 Task: Prepare the "Dashboard detail" page setting.
Action: Mouse moved to (907, 64)
Screenshot: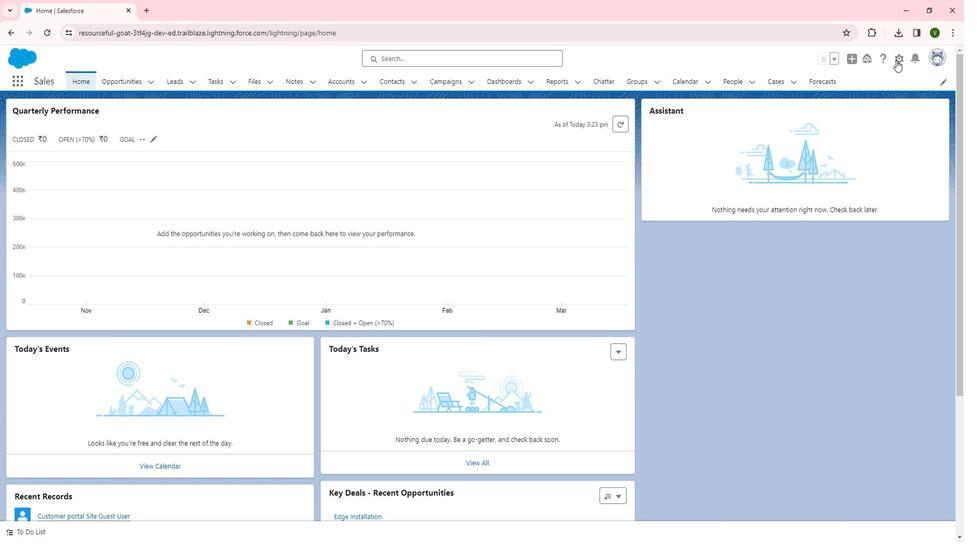 
Action: Mouse pressed left at (907, 64)
Screenshot: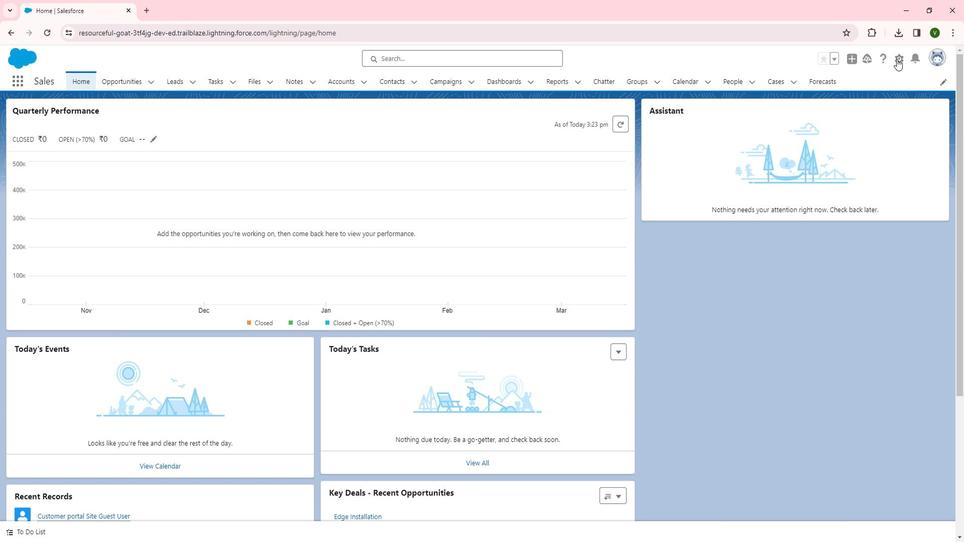 
Action: Mouse moved to (872, 94)
Screenshot: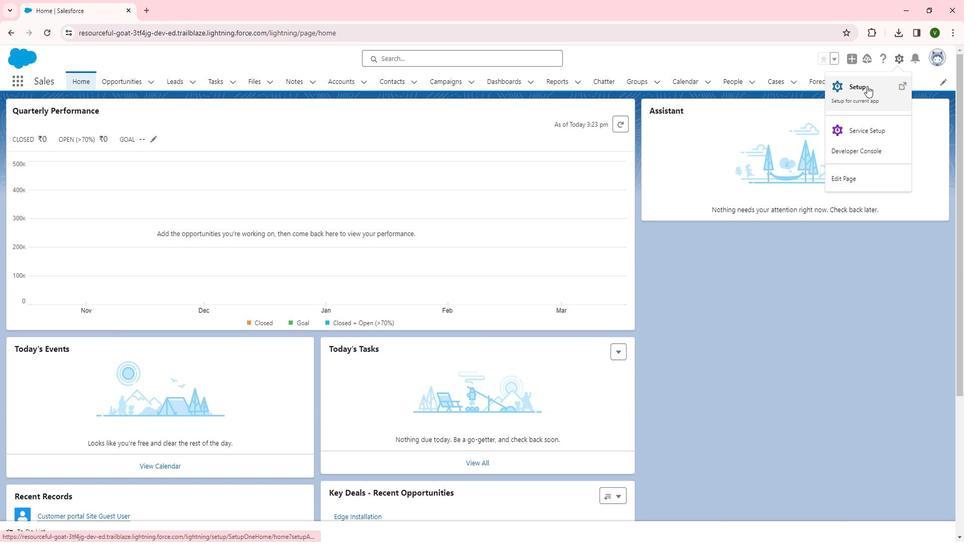 
Action: Mouse pressed left at (872, 94)
Screenshot: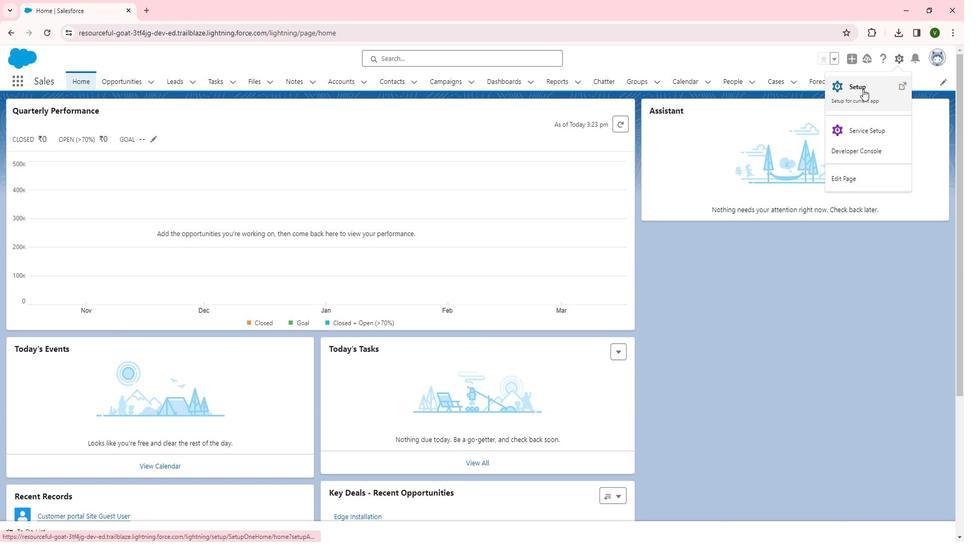 
Action: Mouse moved to (56, 355)
Screenshot: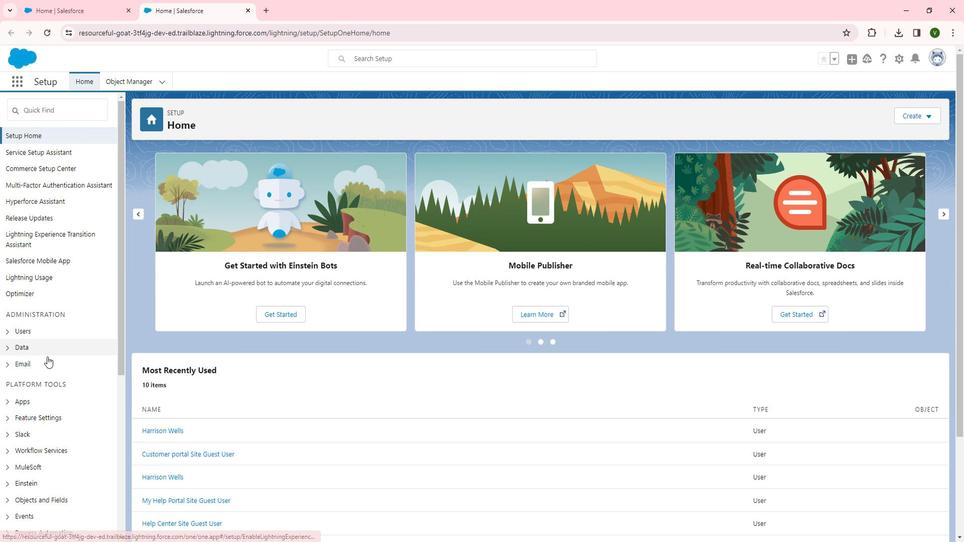 
Action: Mouse scrolled (56, 354) with delta (0, 0)
Screenshot: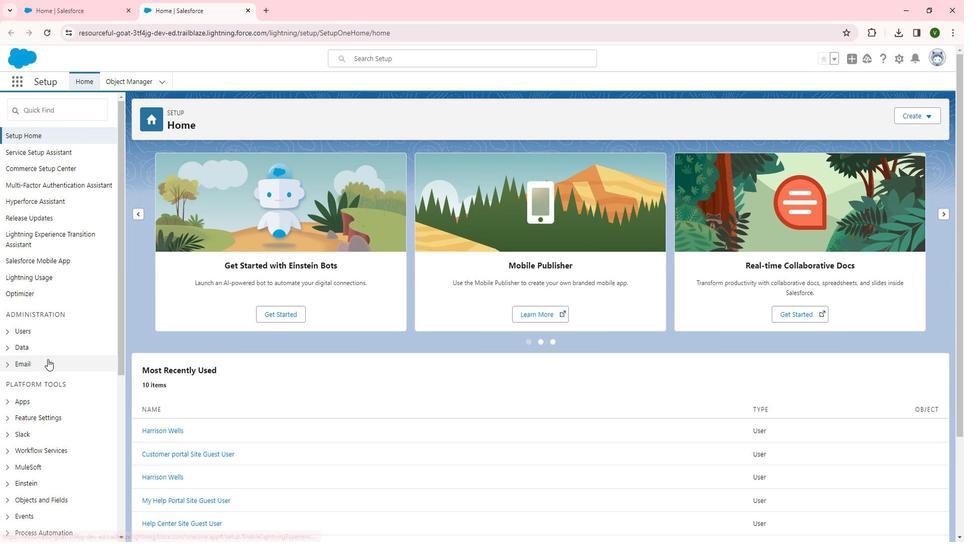 
Action: Mouse moved to (46, 361)
Screenshot: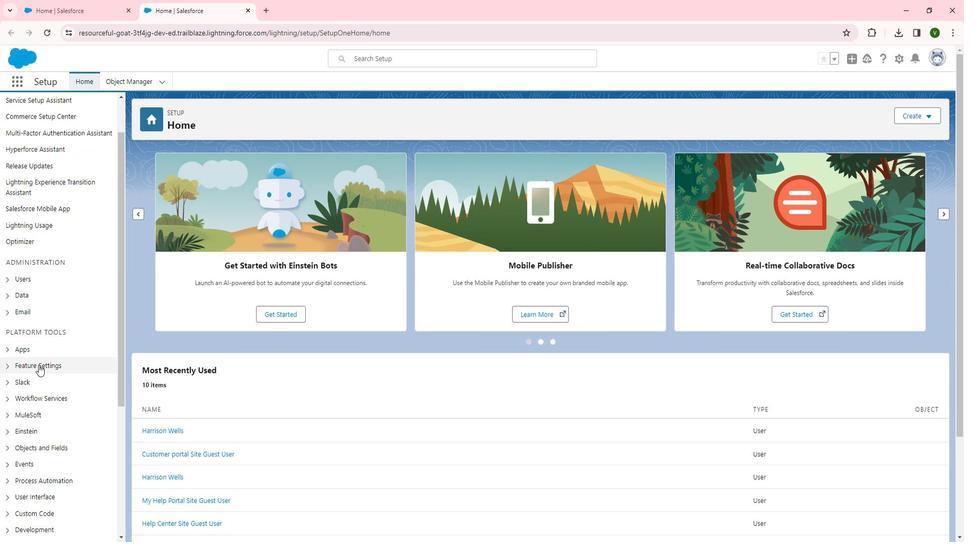 
Action: Mouse pressed left at (46, 361)
Screenshot: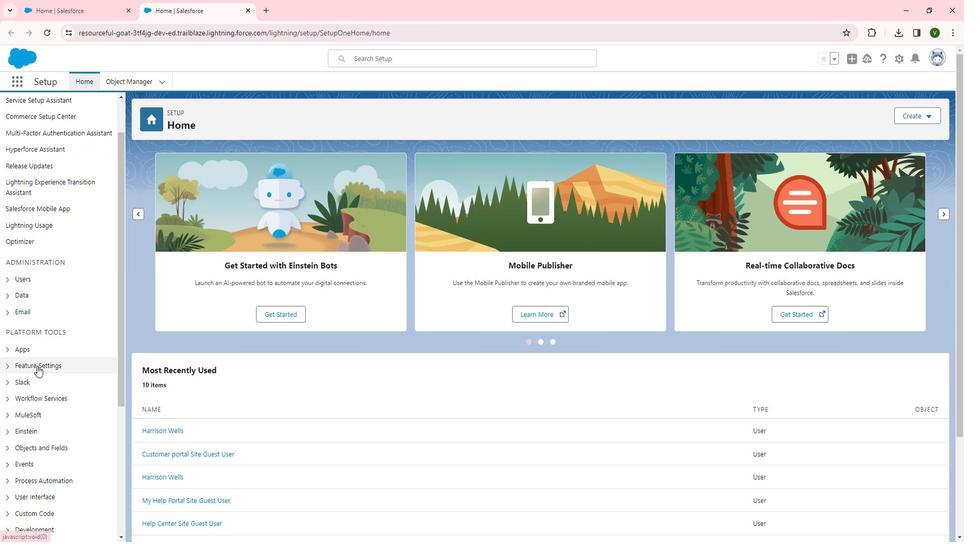 
Action: Mouse moved to (79, 344)
Screenshot: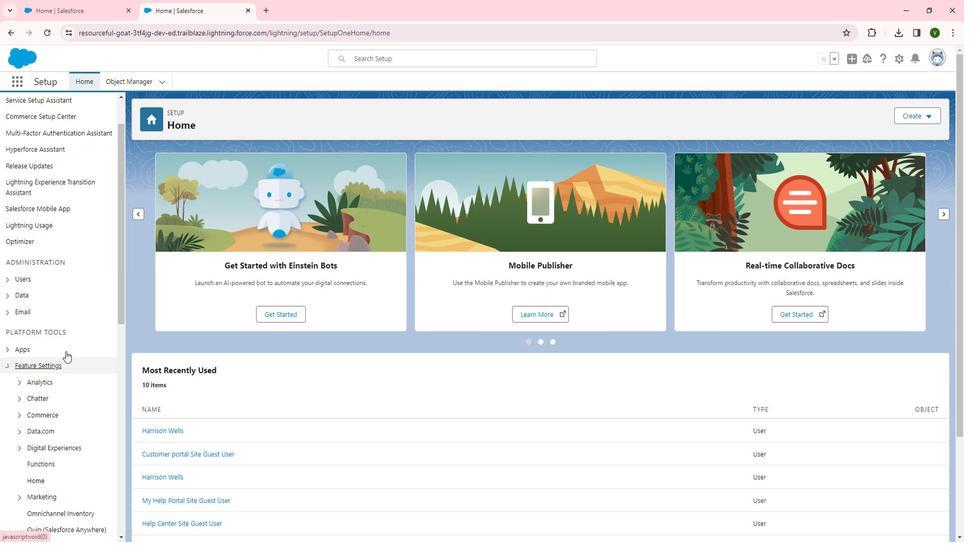 
Action: Mouse scrolled (79, 343) with delta (0, 0)
Screenshot: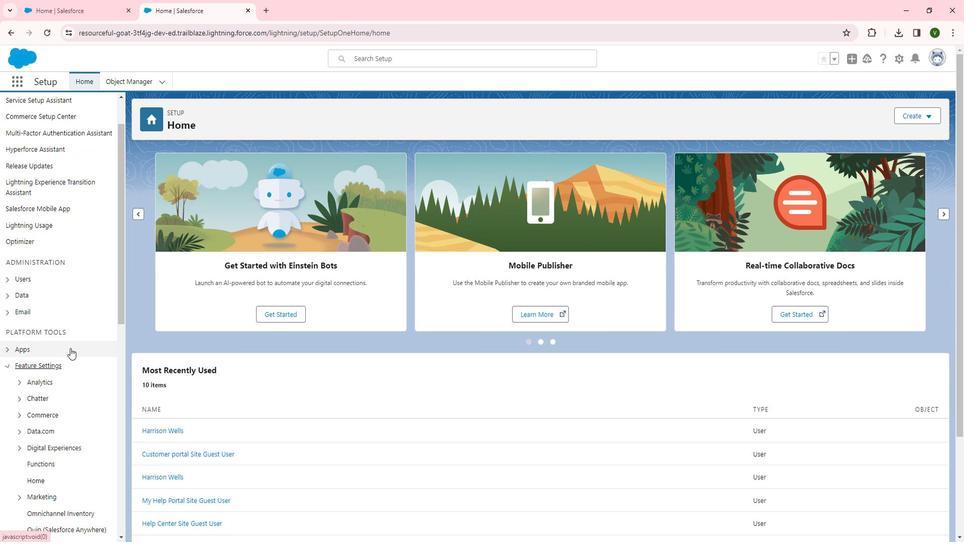 
Action: Mouse scrolled (79, 343) with delta (0, 0)
Screenshot: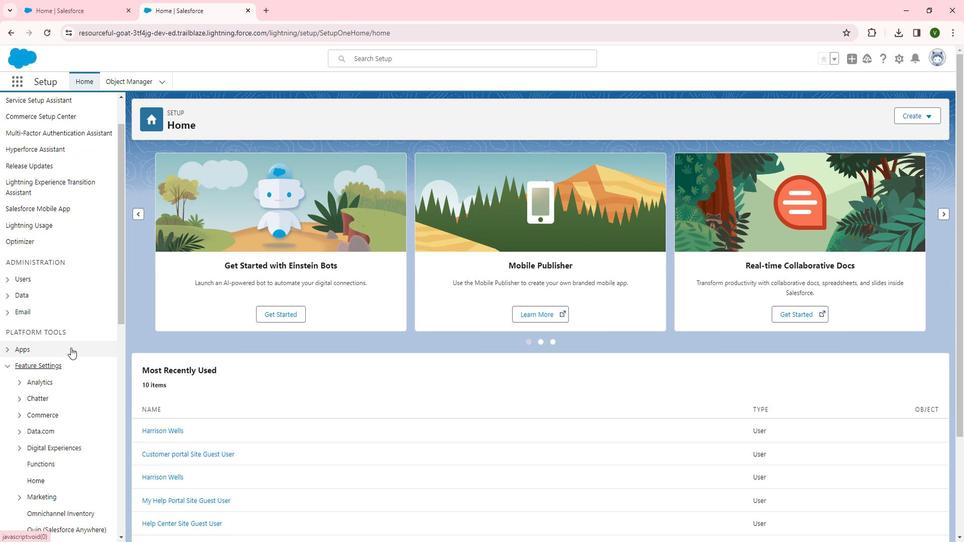 
Action: Mouse scrolled (79, 343) with delta (0, 0)
Screenshot: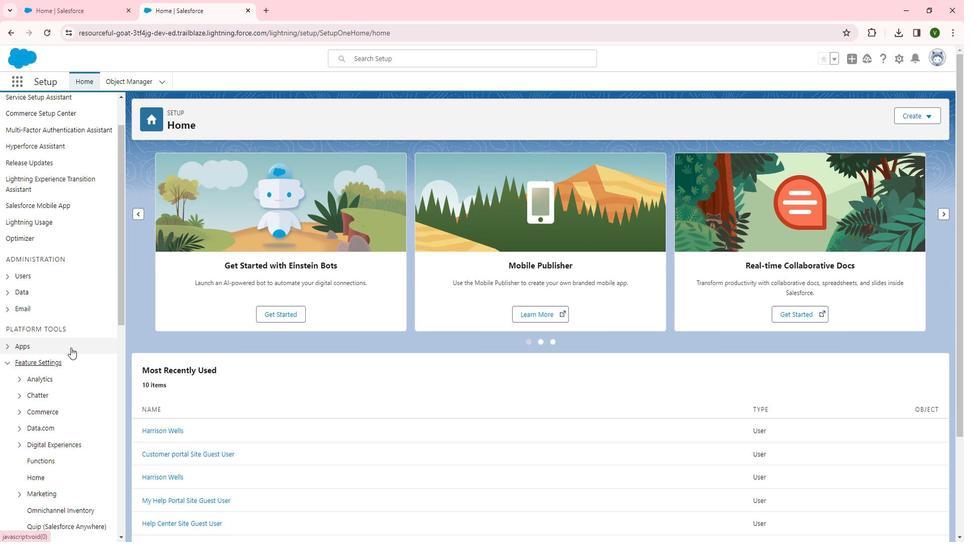 
Action: Mouse moved to (57, 287)
Screenshot: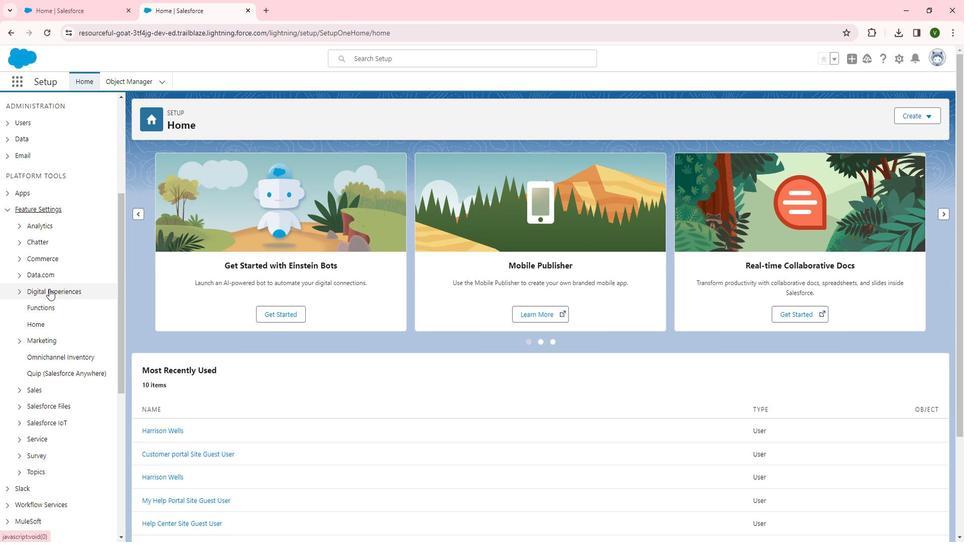 
Action: Mouse pressed left at (57, 287)
Screenshot: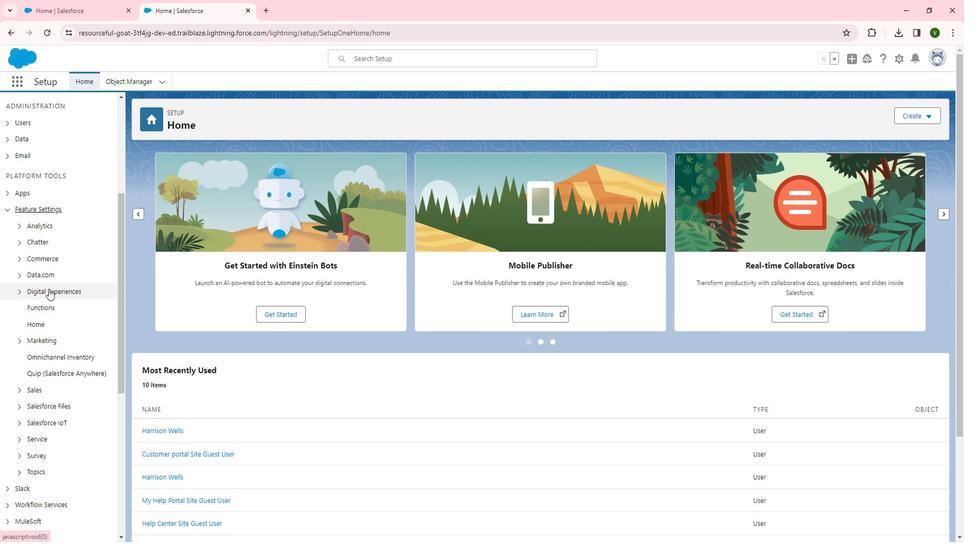 
Action: Mouse moved to (60, 306)
Screenshot: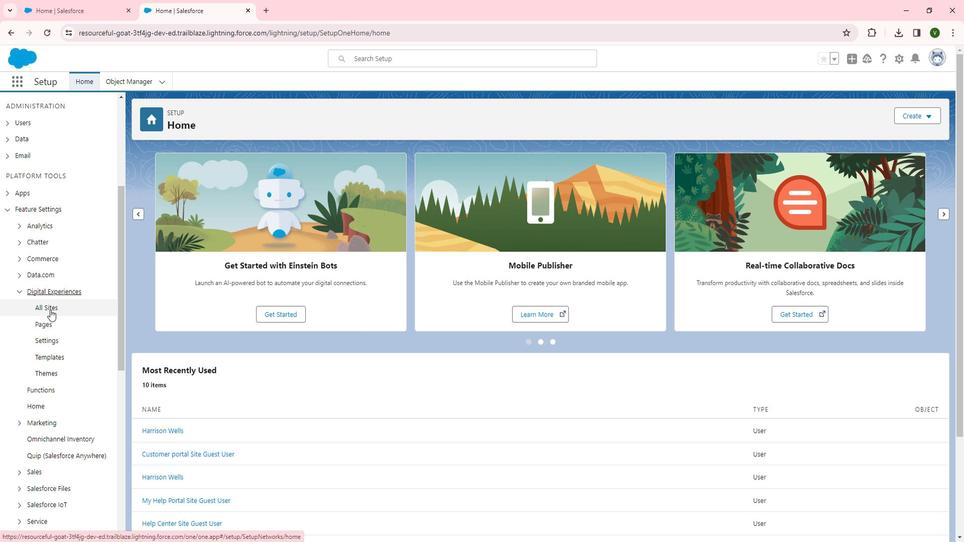 
Action: Mouse pressed left at (60, 306)
Screenshot: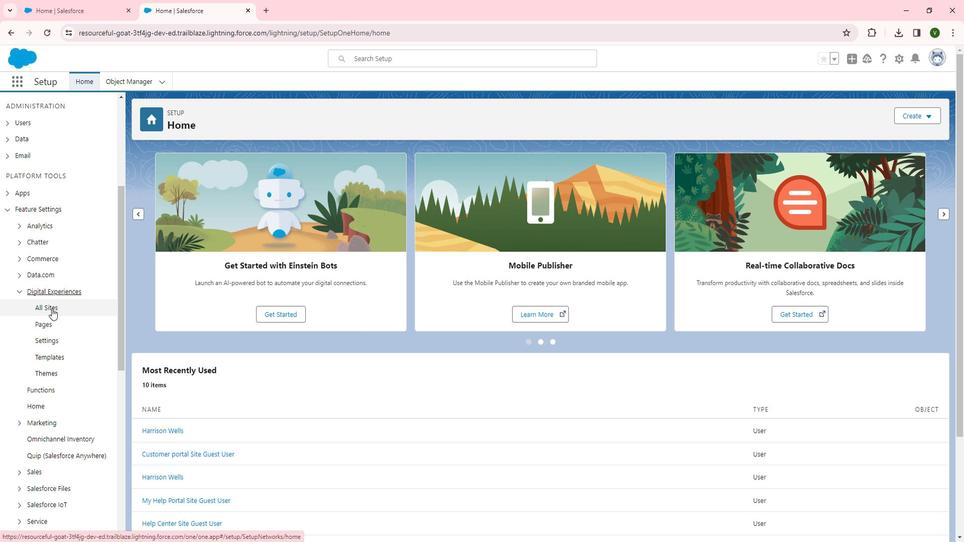 
Action: Mouse moved to (177, 267)
Screenshot: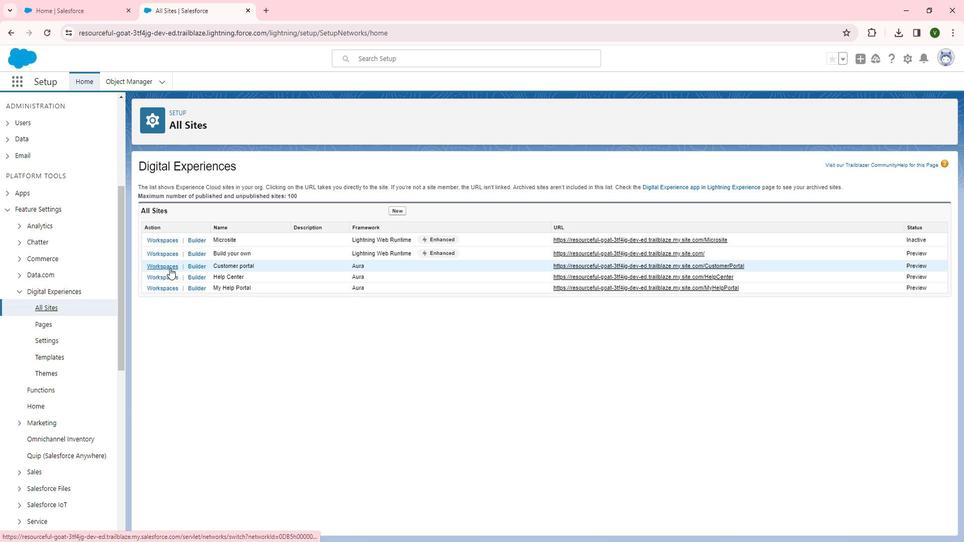 
Action: Mouse pressed left at (177, 267)
Screenshot: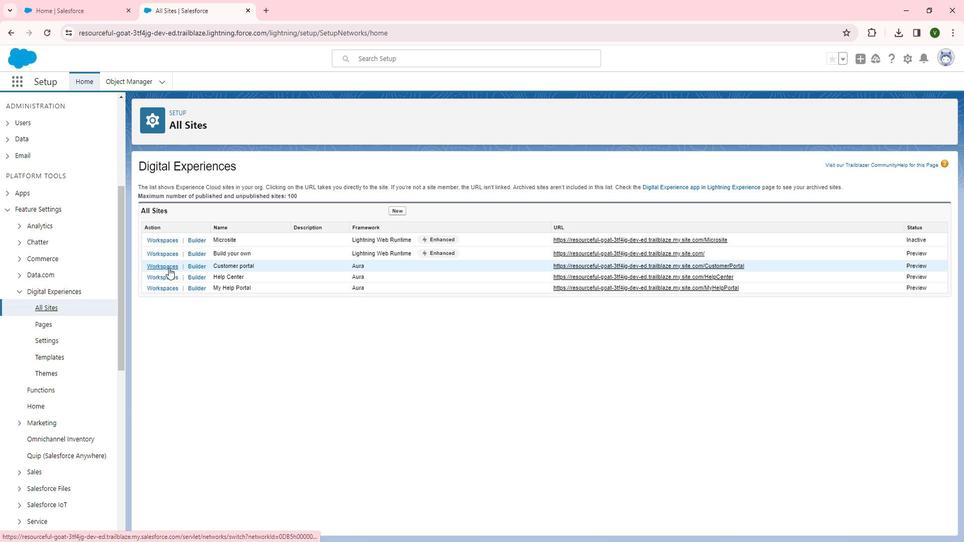 
Action: Mouse moved to (159, 219)
Screenshot: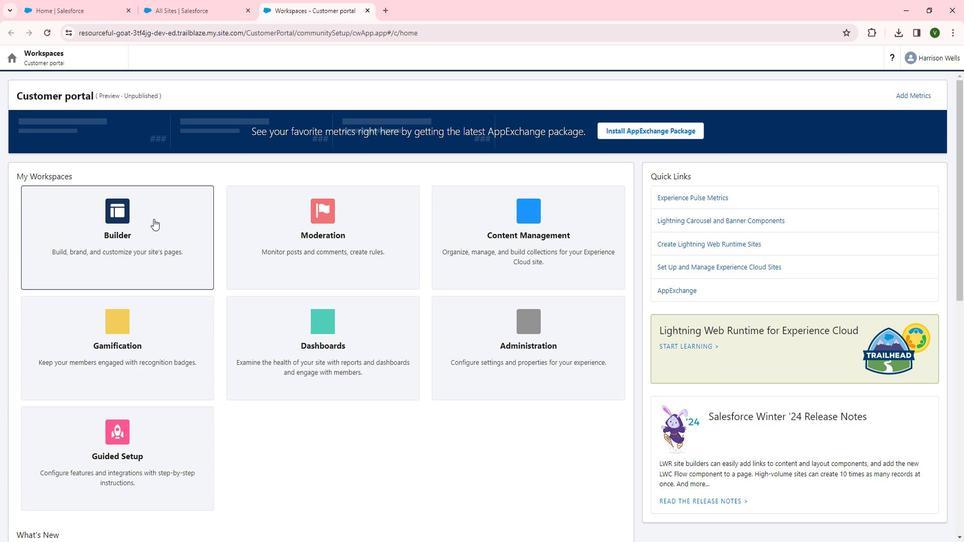 
Action: Mouse pressed left at (159, 219)
Screenshot: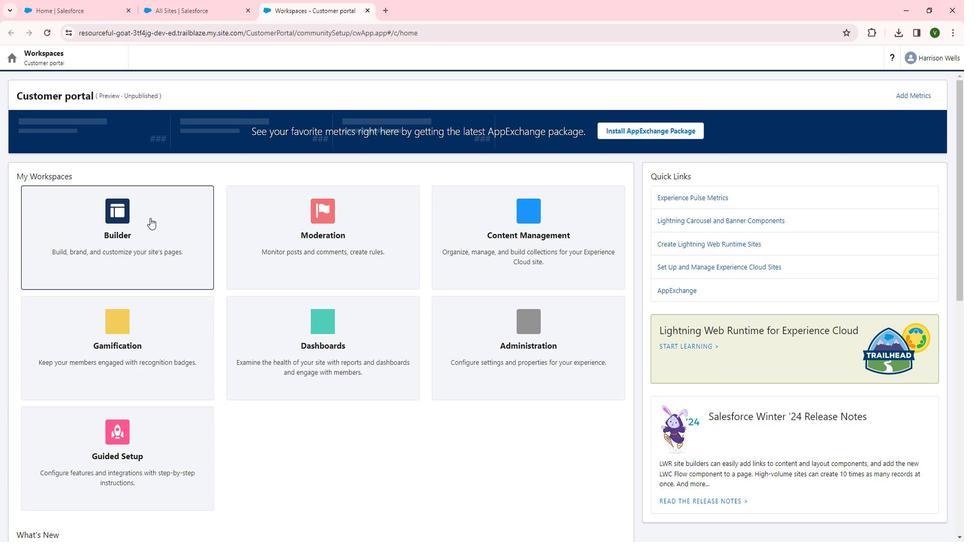 
Action: Mouse moved to (131, 65)
Screenshot: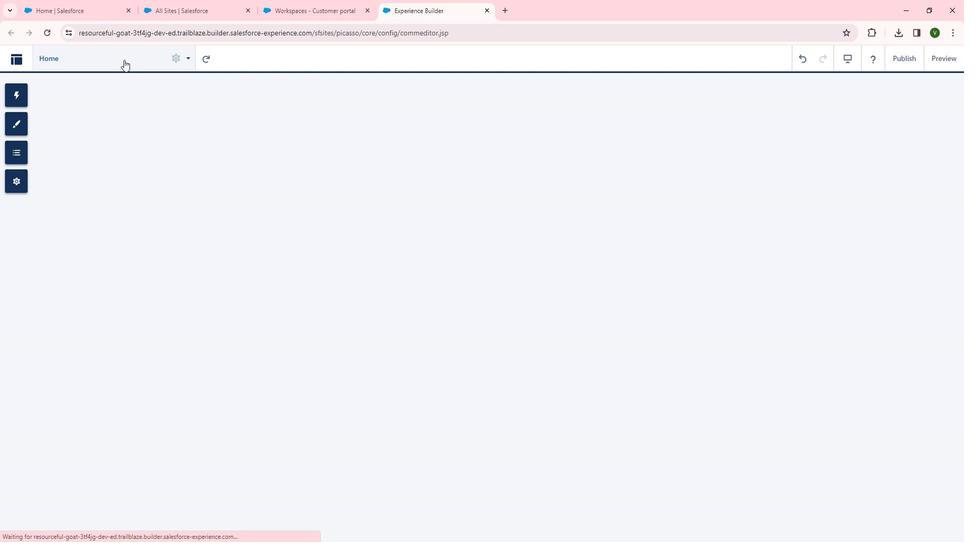 
Action: Mouse pressed left at (131, 65)
Screenshot: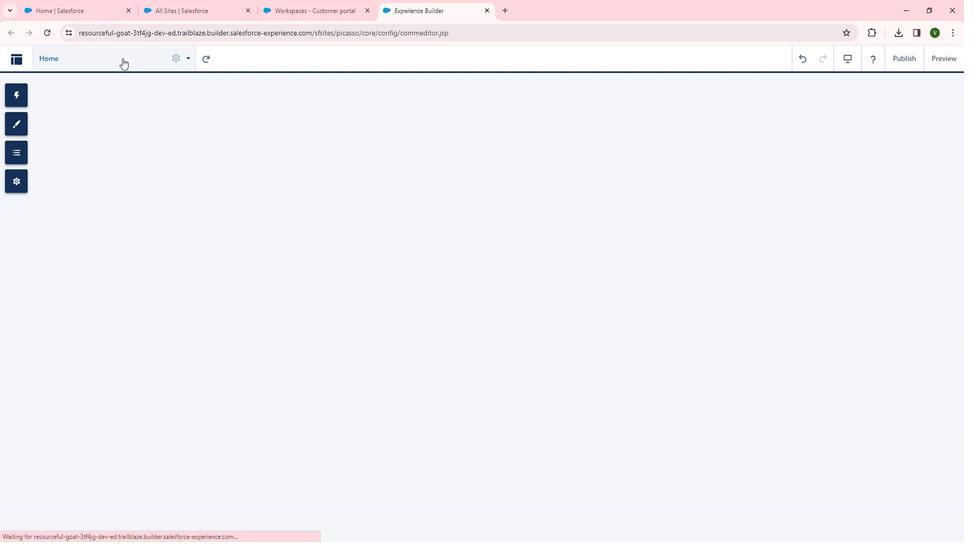 
Action: Mouse moved to (76, 234)
Screenshot: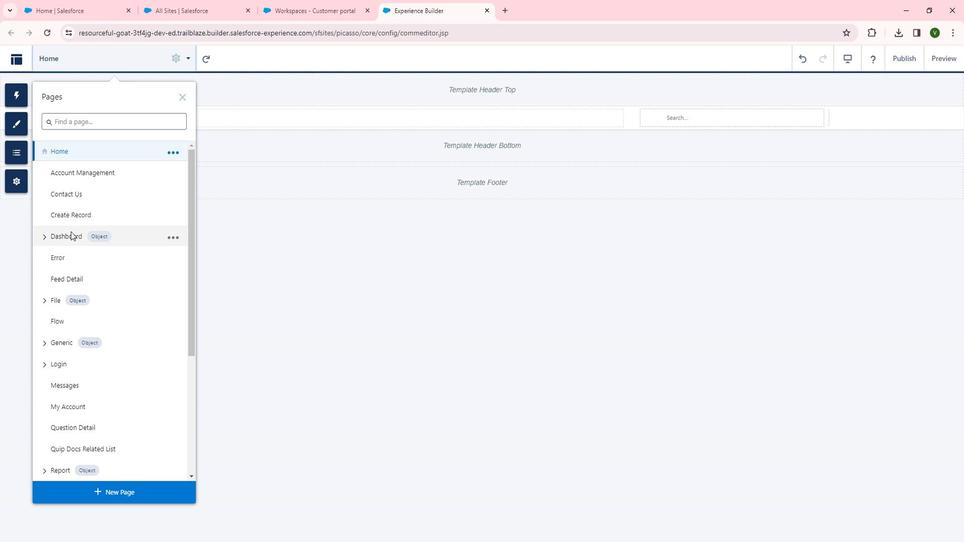 
Action: Mouse pressed left at (76, 234)
Screenshot: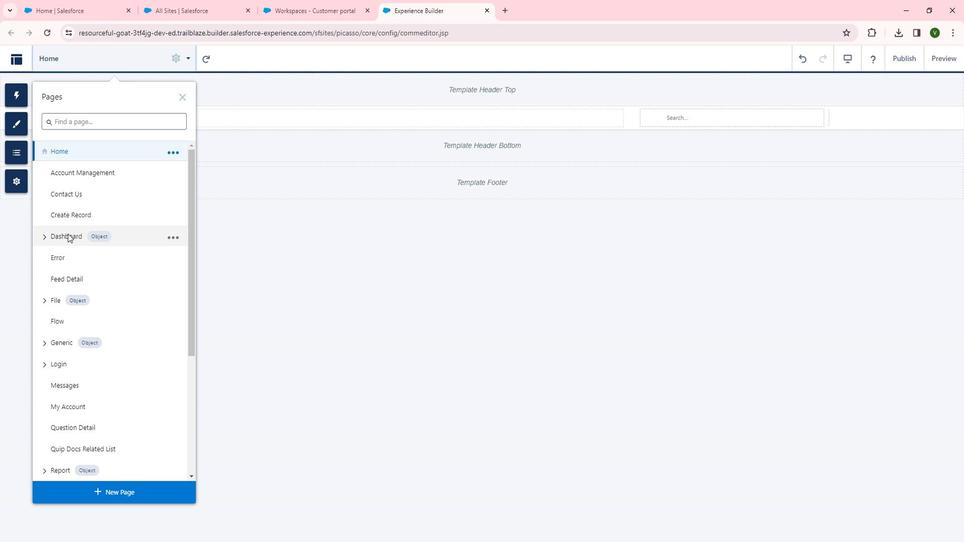 
Action: Mouse moved to (50, 237)
Screenshot: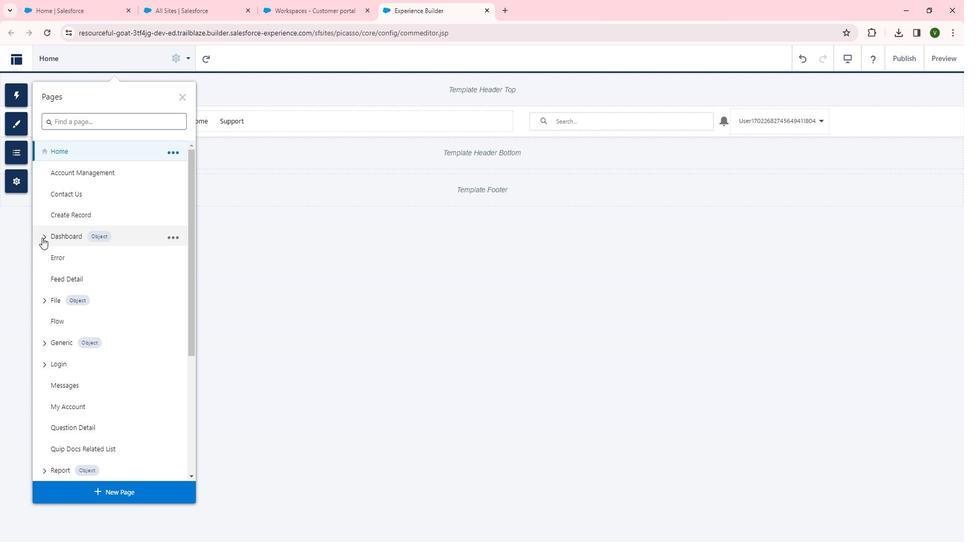 
Action: Mouse pressed left at (50, 237)
Screenshot: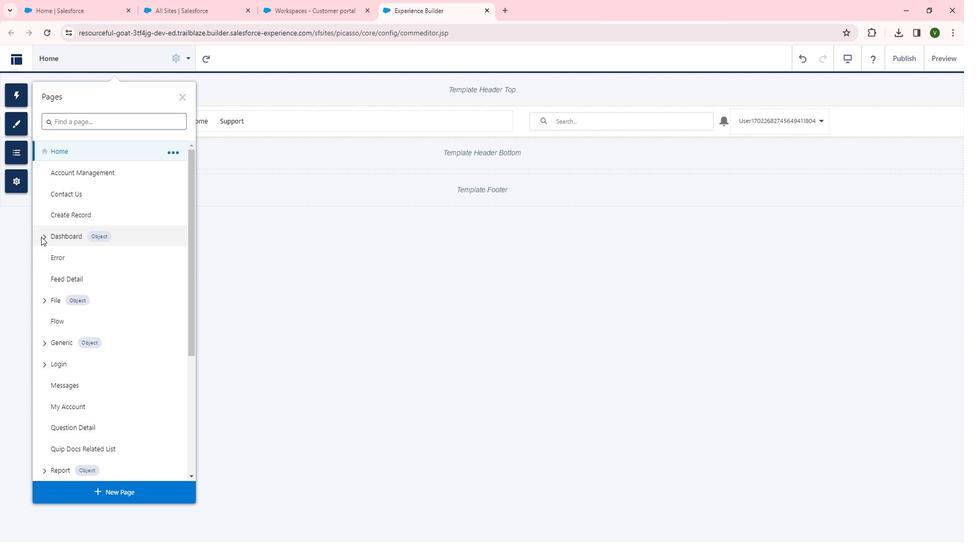 
Action: Mouse moved to (54, 237)
Screenshot: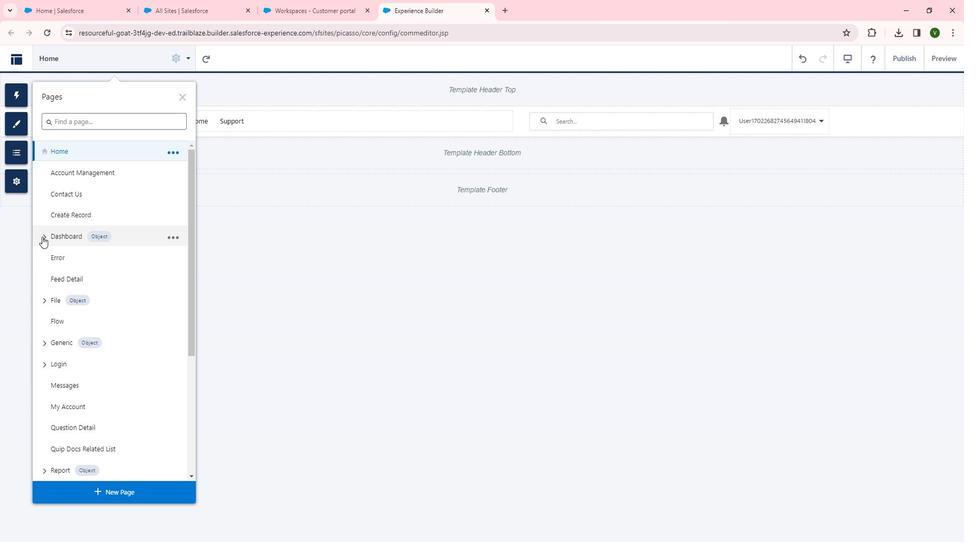 
Action: Mouse pressed left at (54, 237)
Screenshot: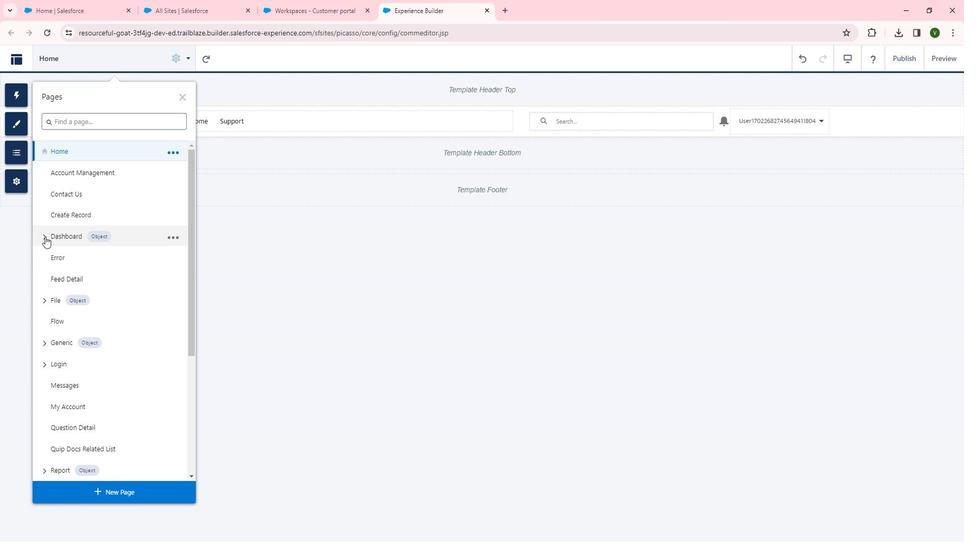 
Action: Mouse moved to (160, 260)
Screenshot: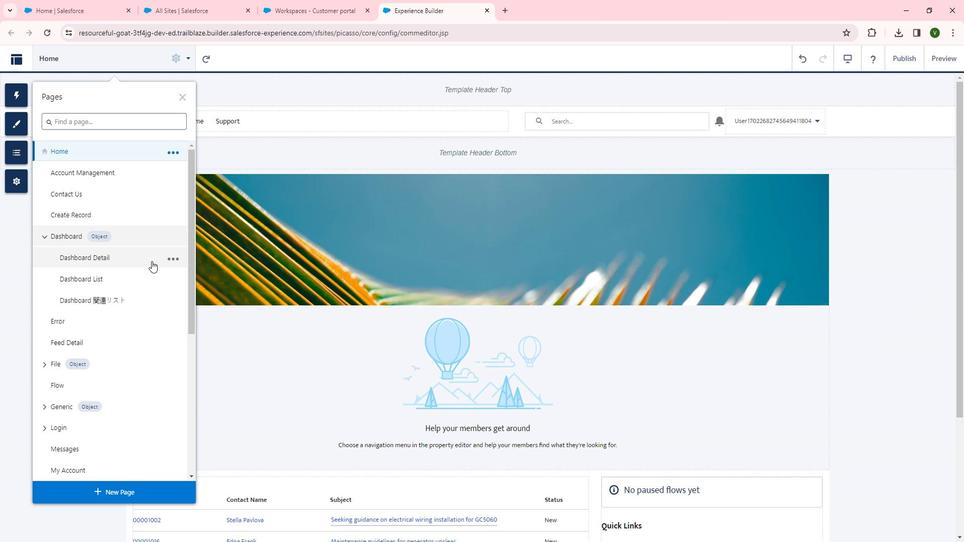 
Action: Mouse pressed left at (160, 260)
Screenshot: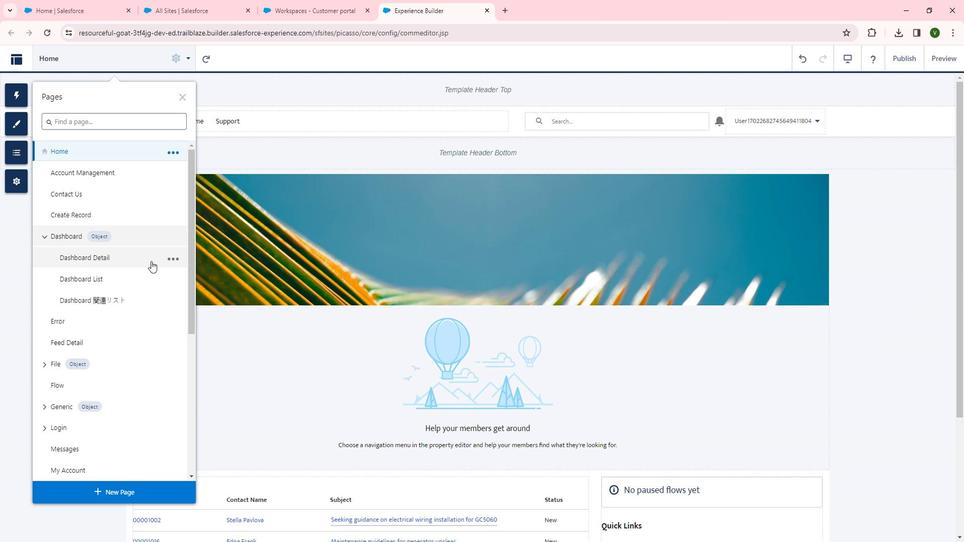 
Action: Mouse moved to (147, 67)
Screenshot: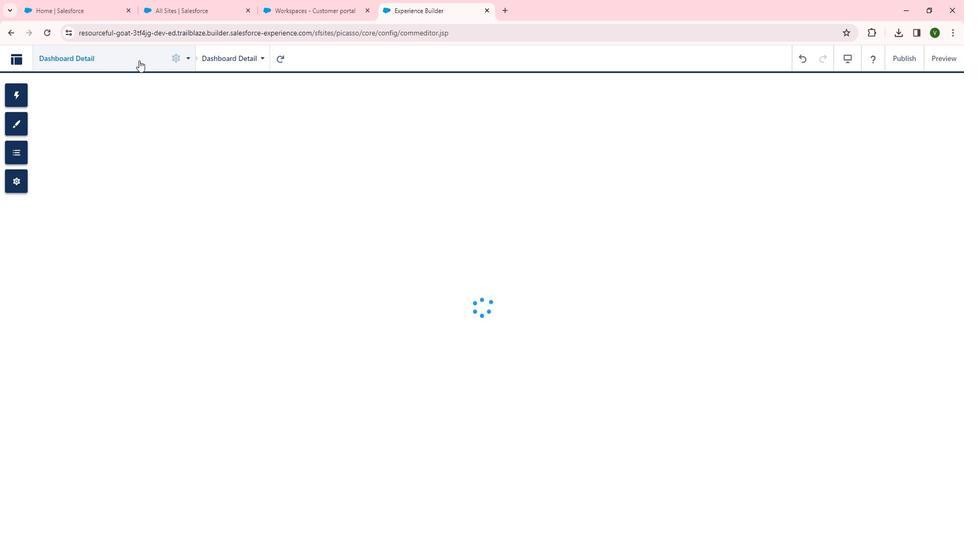 
Action: Mouse pressed left at (147, 67)
Screenshot: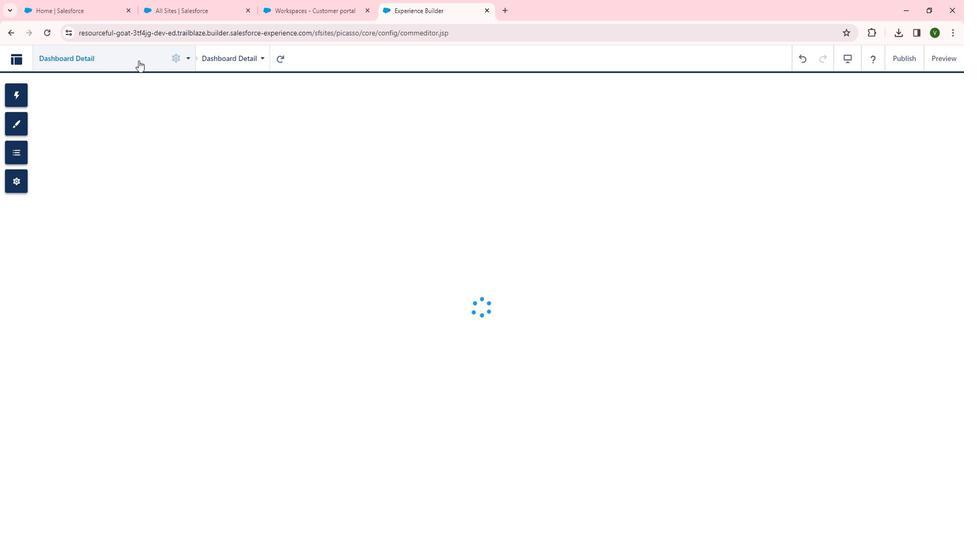 
Action: Mouse moved to (179, 156)
Screenshot: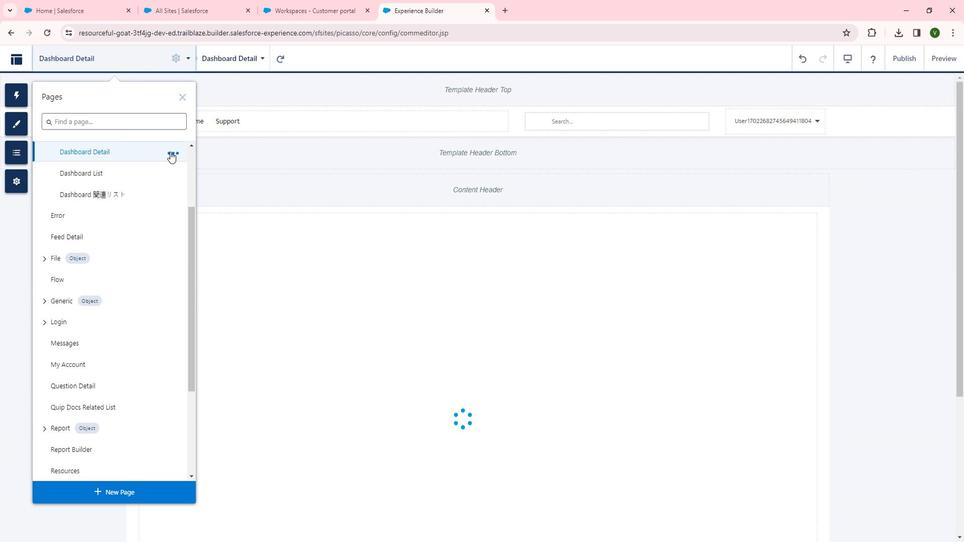 
Action: Mouse pressed left at (179, 156)
Screenshot: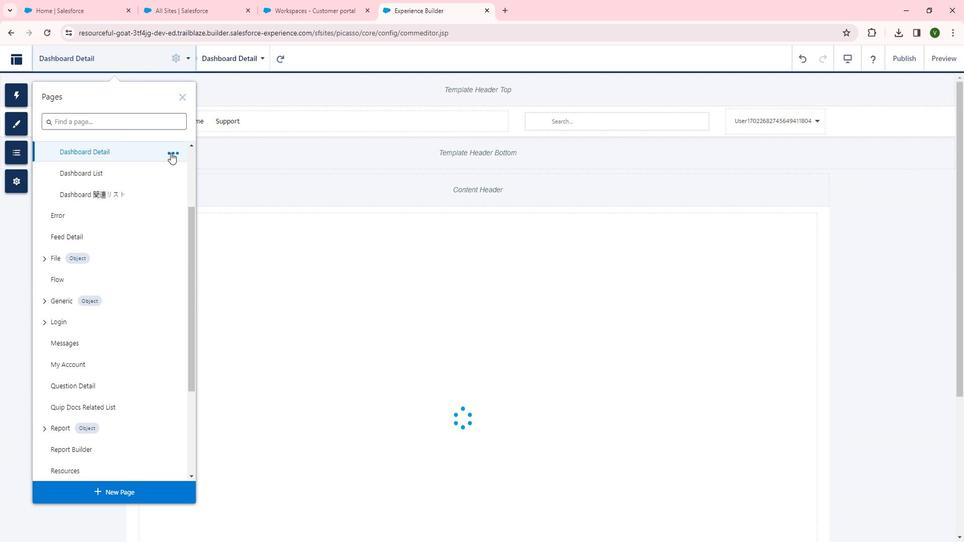 
Action: Mouse moved to (248, 155)
Screenshot: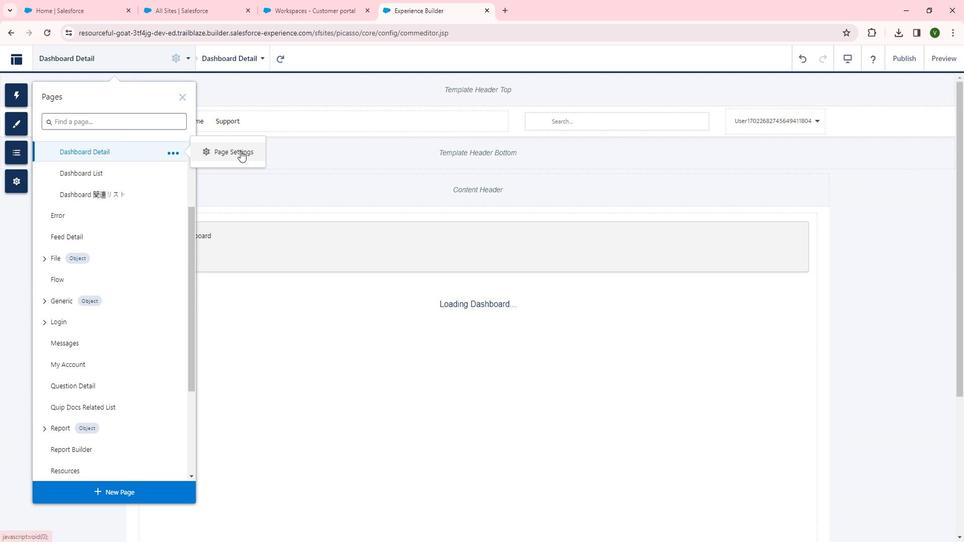 
Action: Mouse pressed left at (248, 155)
Screenshot: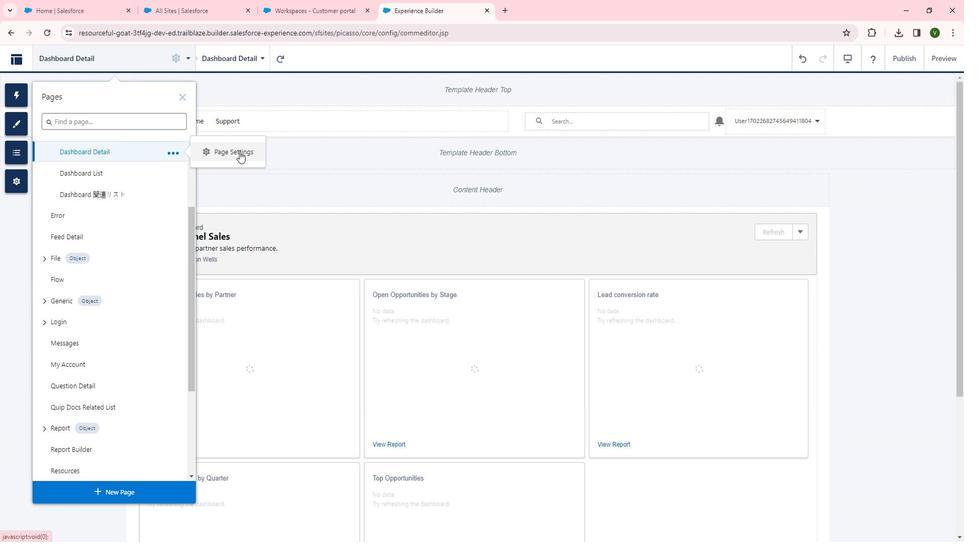 
Action: Mouse moved to (343, 284)
Screenshot: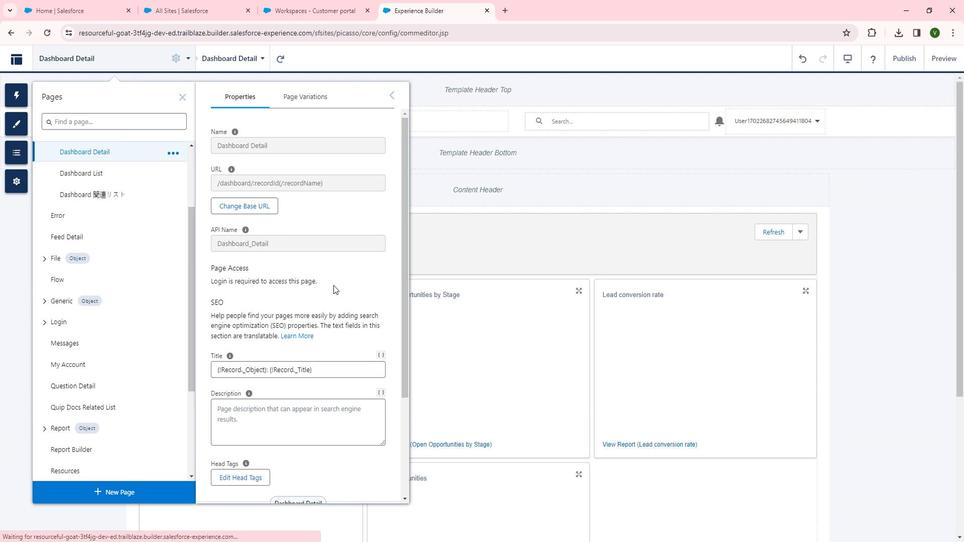 
Action: Mouse scrolled (343, 283) with delta (0, 0)
Screenshot: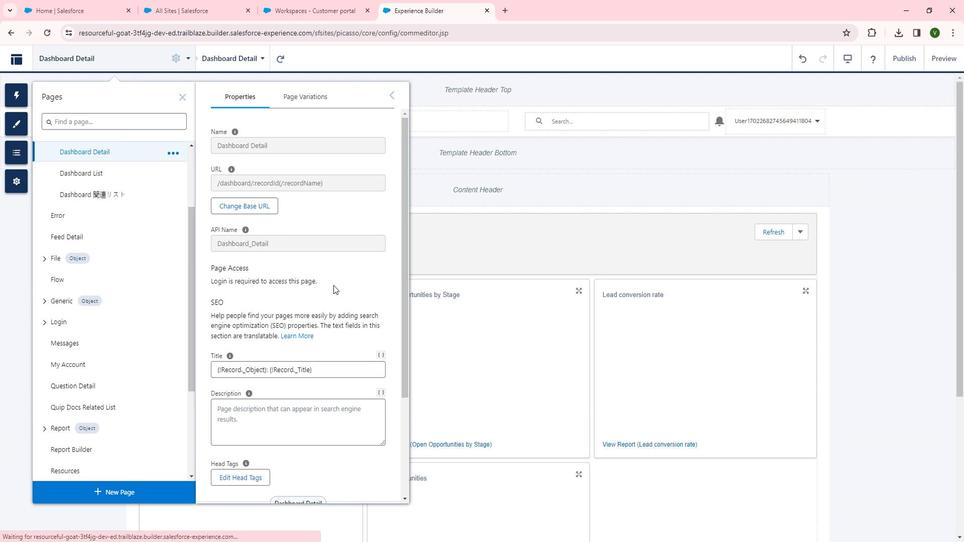 
Action: Mouse scrolled (343, 283) with delta (0, 0)
Screenshot: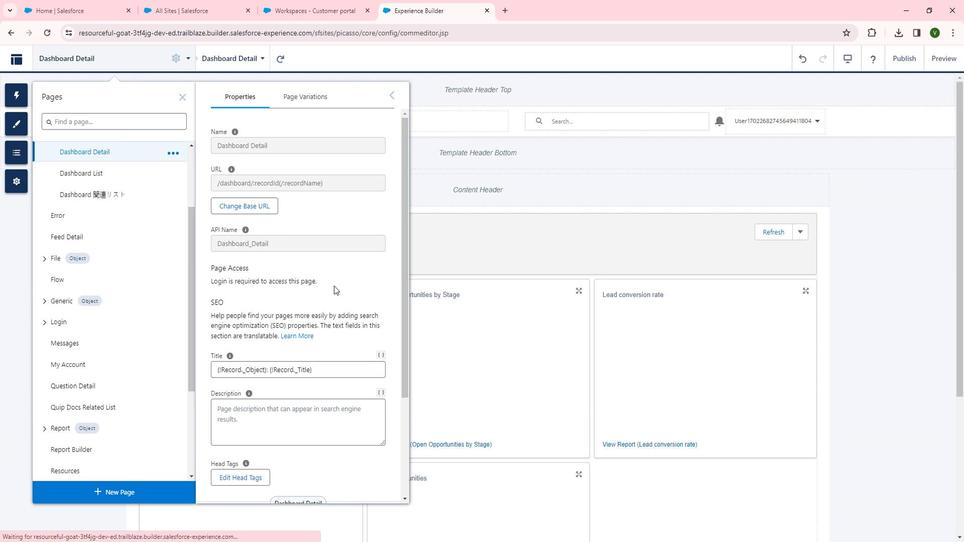 
Action: Mouse moved to (343, 285)
Screenshot: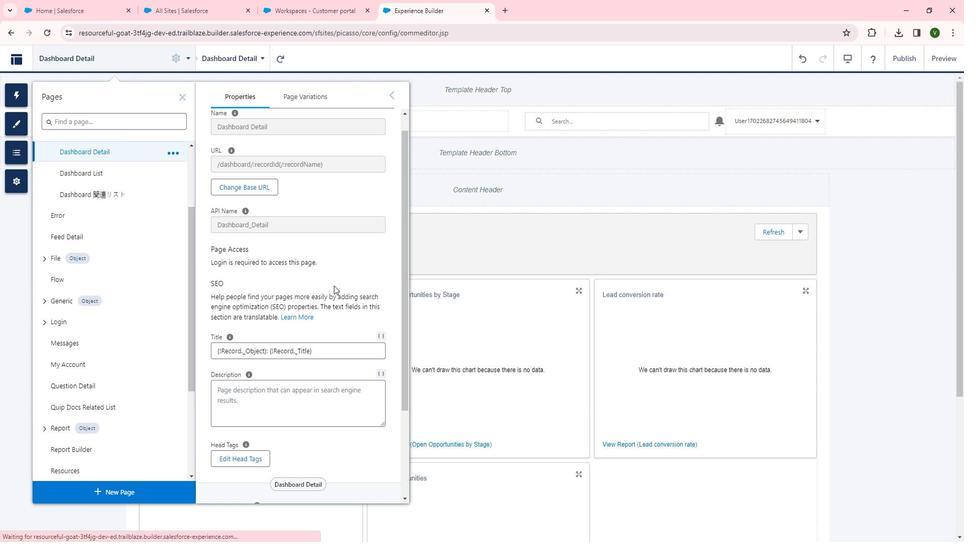 
Action: Mouse scrolled (343, 284) with delta (0, 0)
Screenshot: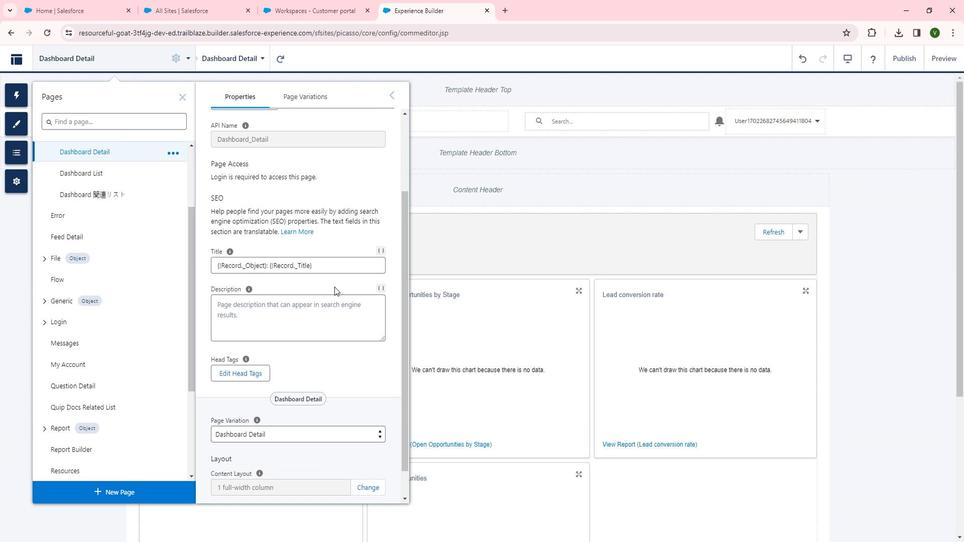 
Action: Mouse scrolled (343, 284) with delta (0, 0)
Screenshot: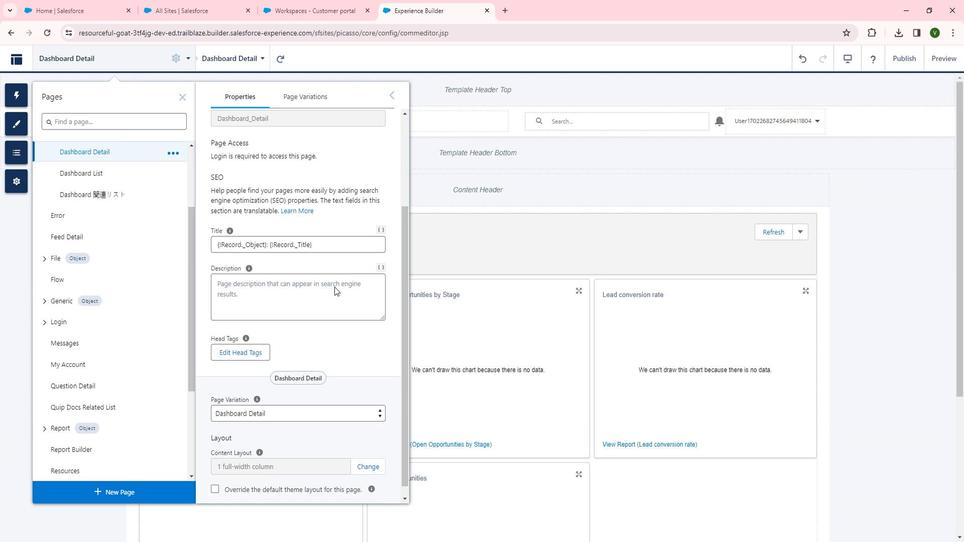 
Action: Mouse moved to (347, 396)
Screenshot: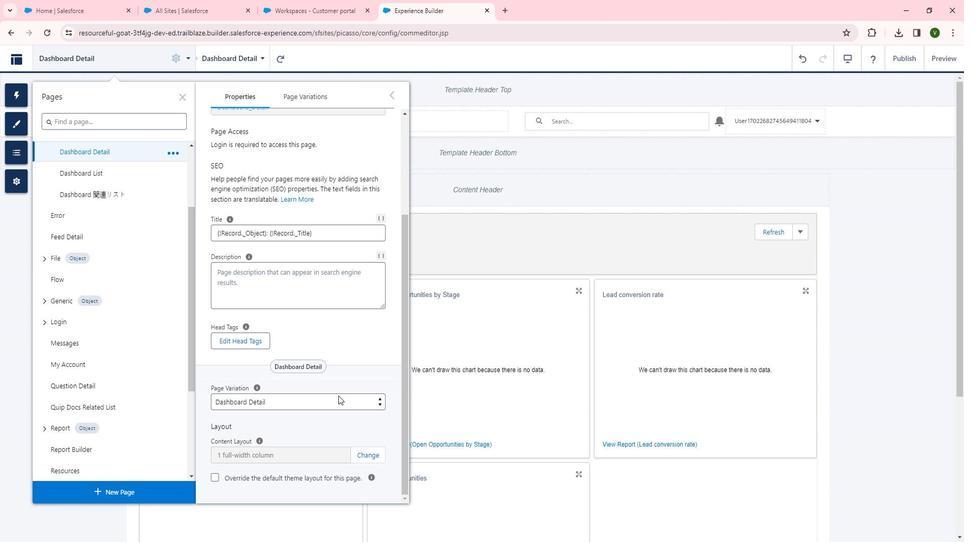 
Action: Mouse pressed left at (347, 396)
Screenshot: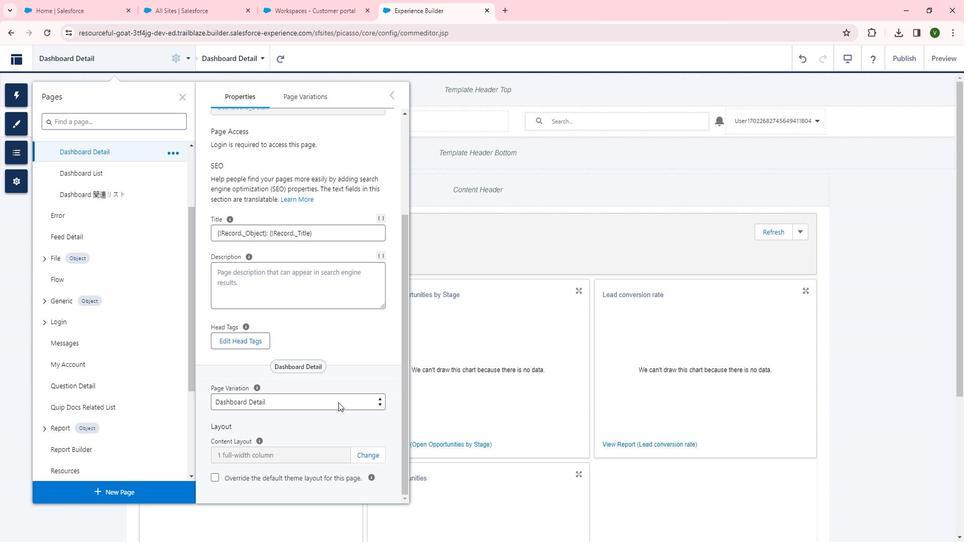 
Action: Mouse moved to (310, 416)
Screenshot: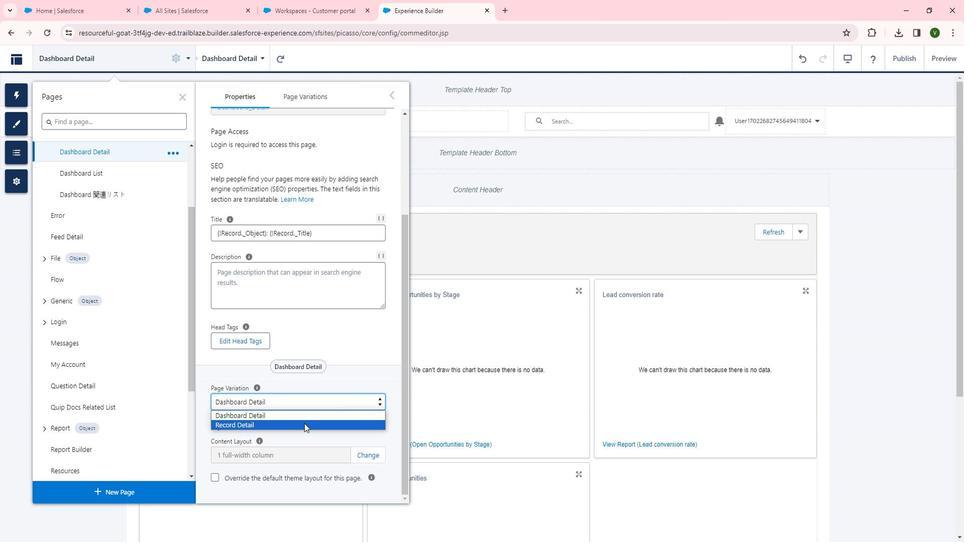 
Action: Mouse pressed left at (310, 416)
Screenshot: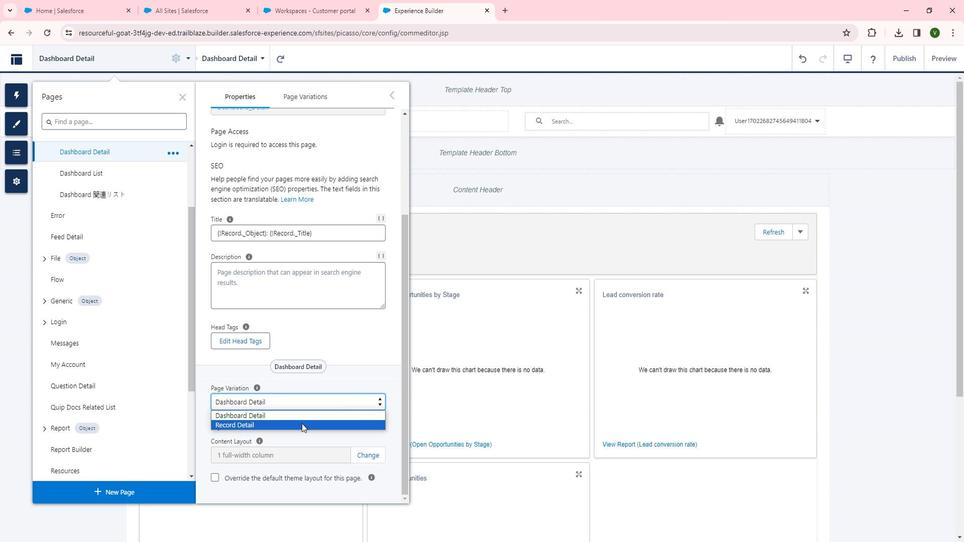 
Action: Mouse moved to (392, 417)
Screenshot: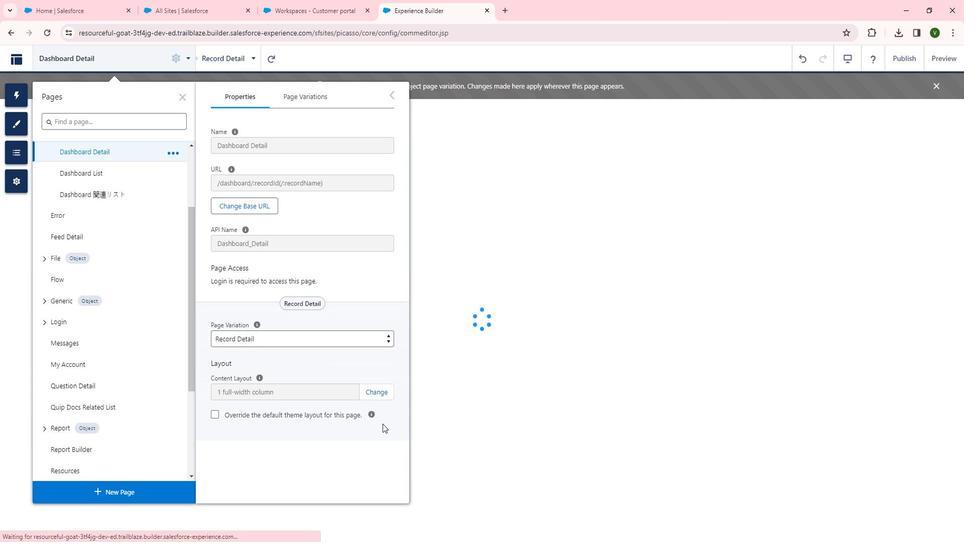 
